Task: Open Card Card0000000010 in Board Board0000000003 in Workspace WS0000000001 in Trello. Add Member Mailaustralia7@gmail.com to Card Card0000000010 in Board Board0000000003 in Workspace WS0000000001 in Trello. Add Blue Label titled Label0000000010 to Card Card0000000010 in Board Board0000000003 in Workspace WS0000000001 in Trello. Add Checklist CL0000000010 to Card Card0000000010 in Board Board0000000003 in Workspace WS0000000001 in Trello. Add Dates with Start Date as Sep 01 2023 and Due Date as Sep 30 2023 to Card Card0000000010 in Board Board0000000003 in Workspace WS0000000001 in Trello
Action: Mouse moved to (521, 52)
Screenshot: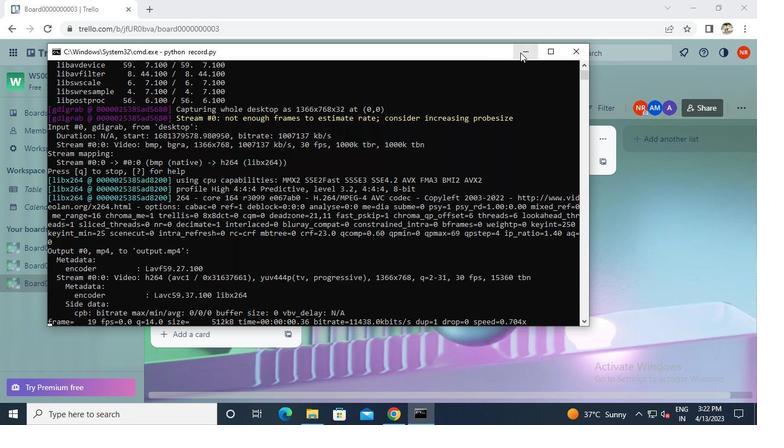 
Action: Mouse pressed left at (521, 52)
Screenshot: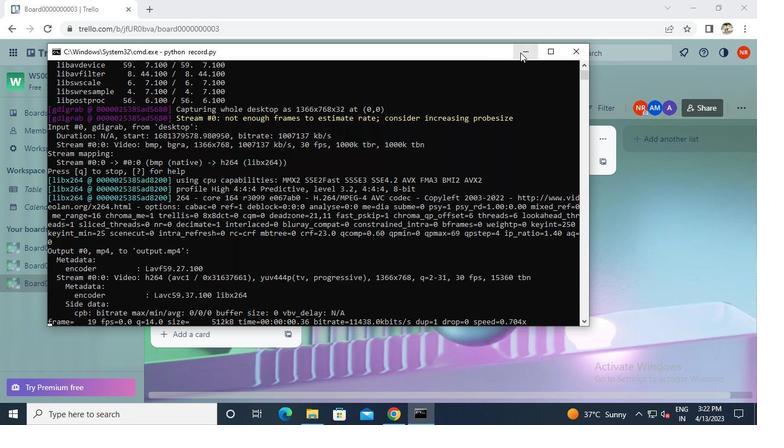 
Action: Mouse moved to (217, 262)
Screenshot: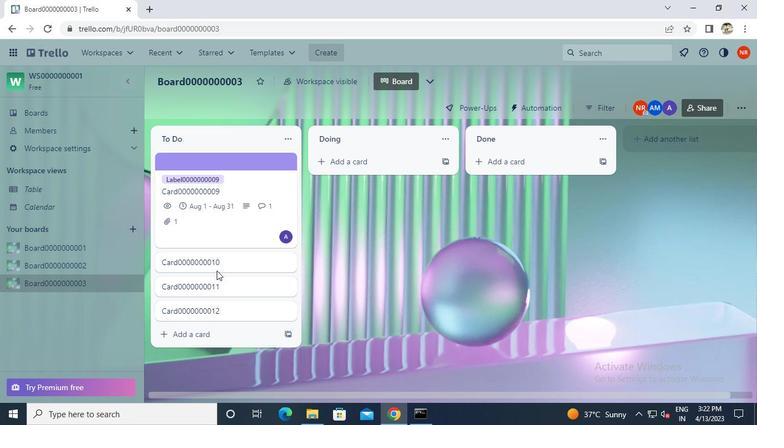 
Action: Mouse pressed left at (217, 262)
Screenshot: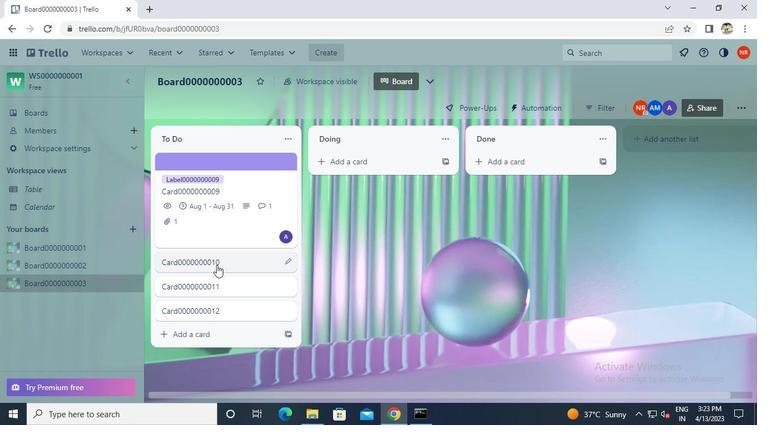 
Action: Mouse moved to (524, 179)
Screenshot: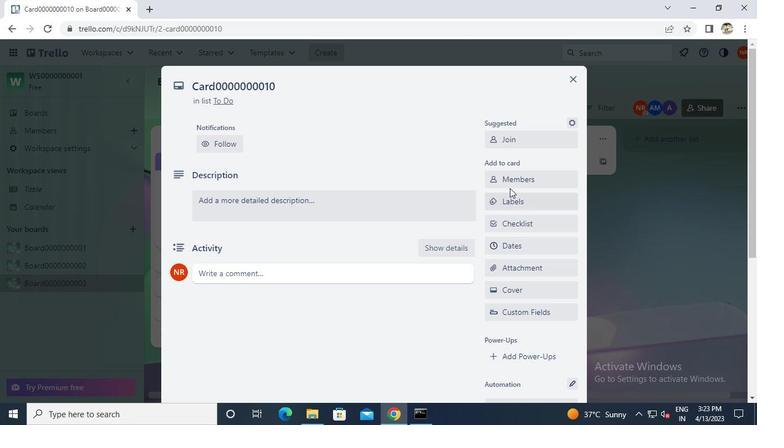 
Action: Mouse pressed left at (524, 179)
Screenshot: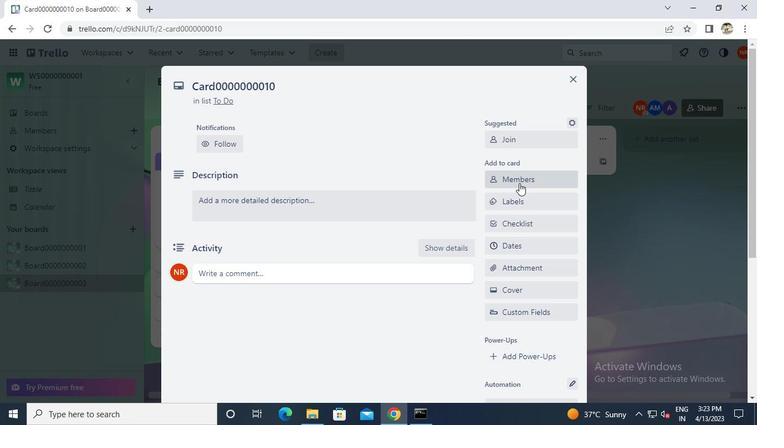 
Action: Mouse moved to (524, 177)
Screenshot: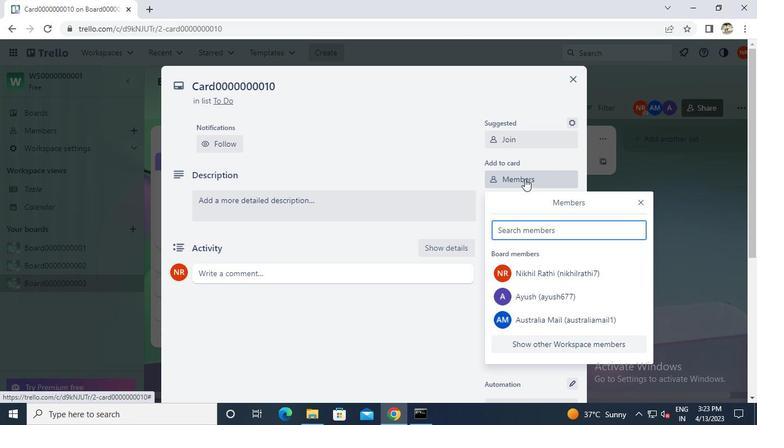 
Action: Keyboard m
Screenshot: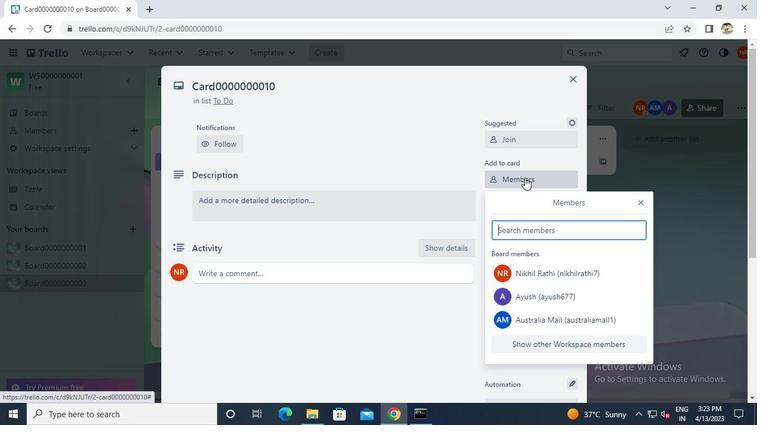 
Action: Keyboard a
Screenshot: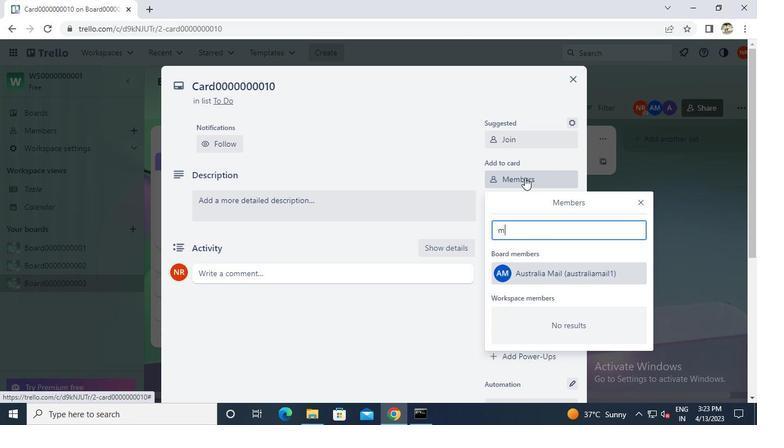 
Action: Mouse moved to (534, 275)
Screenshot: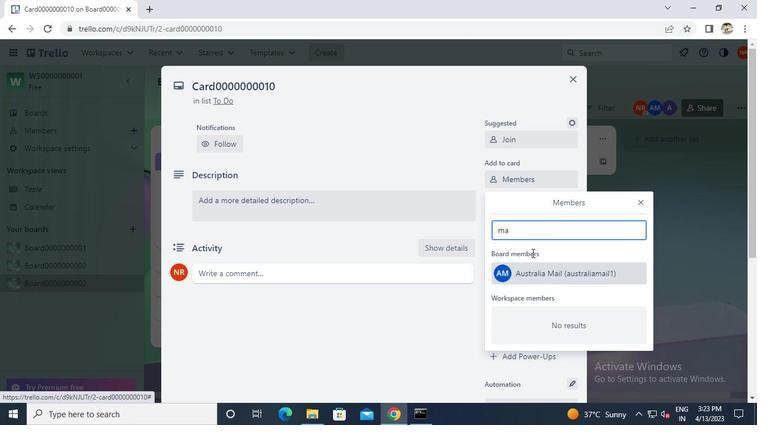 
Action: Mouse pressed left at (534, 275)
Screenshot: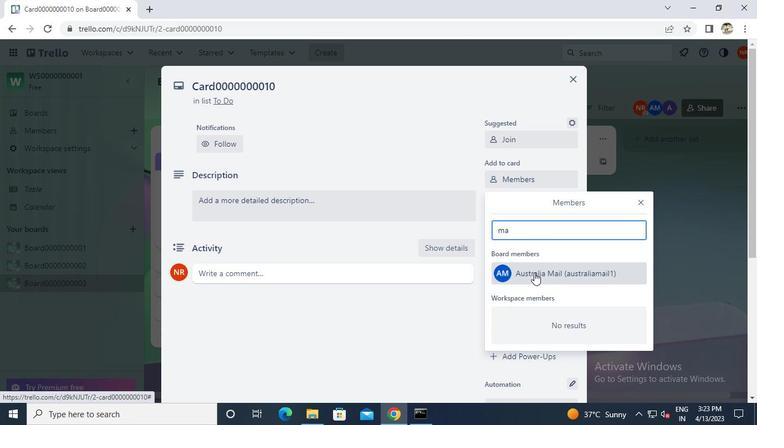 
Action: Mouse moved to (639, 202)
Screenshot: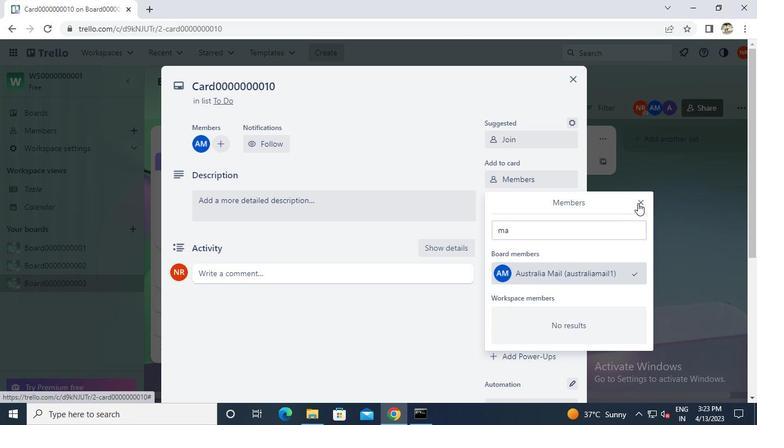 
Action: Mouse pressed left at (639, 202)
Screenshot: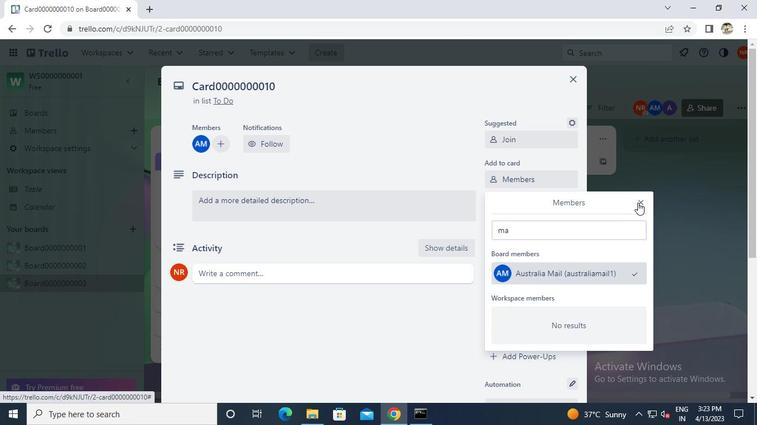 
Action: Mouse moved to (541, 205)
Screenshot: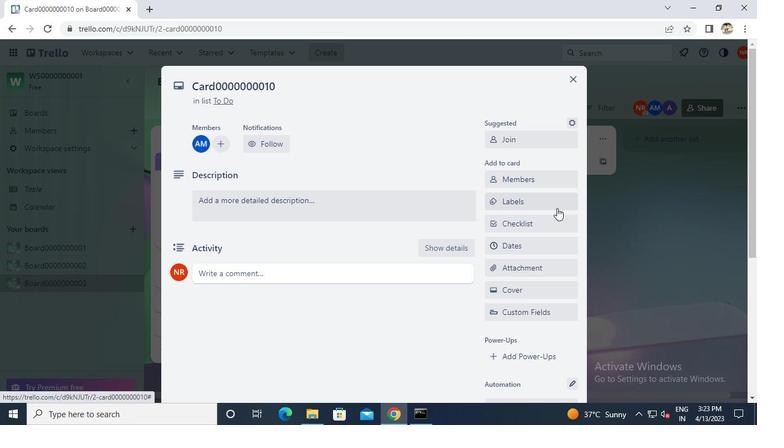 
Action: Mouse pressed left at (541, 205)
Screenshot: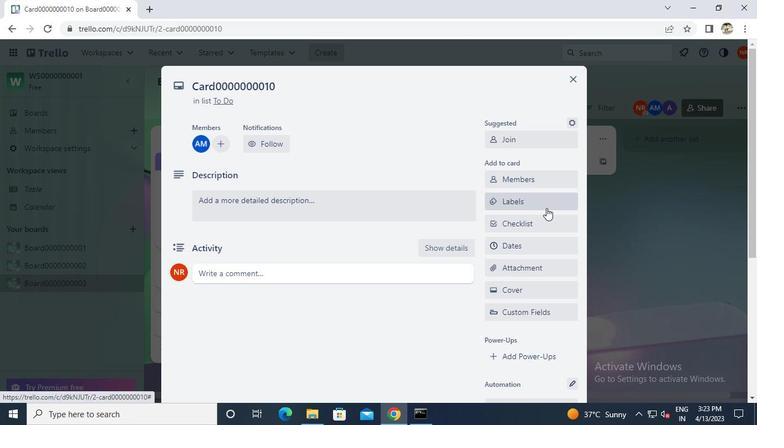 
Action: Mouse moved to (556, 292)
Screenshot: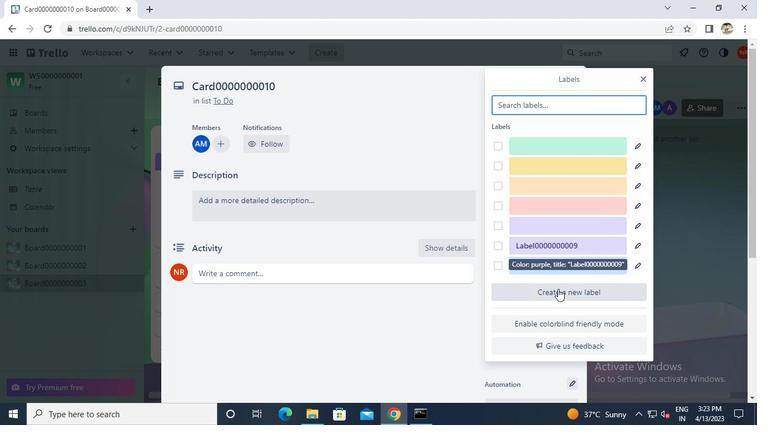 
Action: Mouse pressed left at (556, 292)
Screenshot: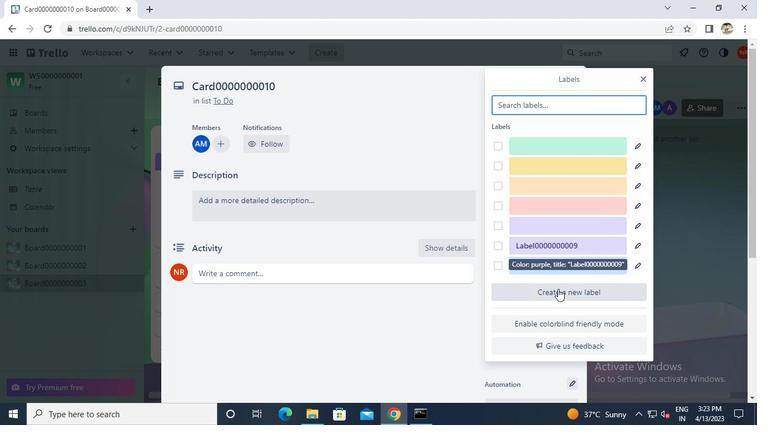 
Action: Mouse moved to (496, 318)
Screenshot: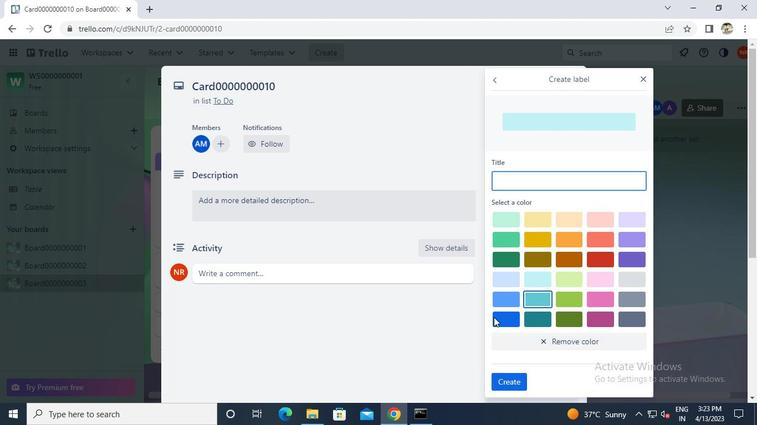 
Action: Mouse pressed left at (496, 318)
Screenshot: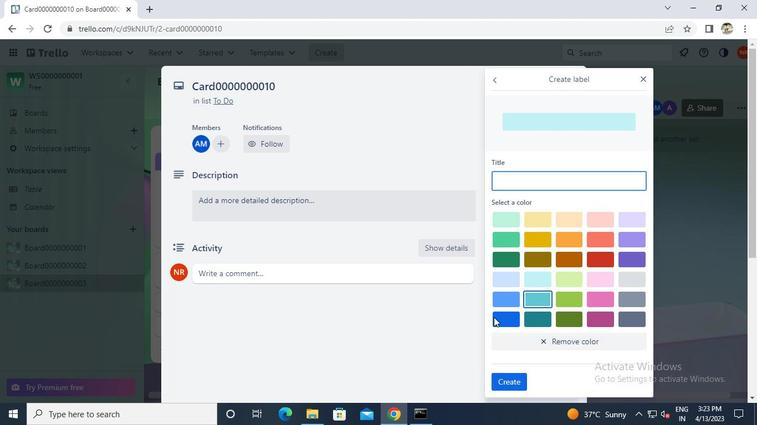 
Action: Mouse moved to (521, 185)
Screenshot: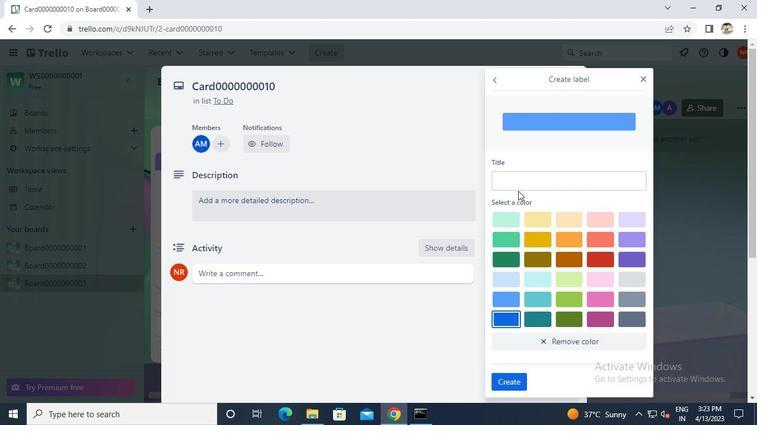 
Action: Mouse pressed left at (521, 185)
Screenshot: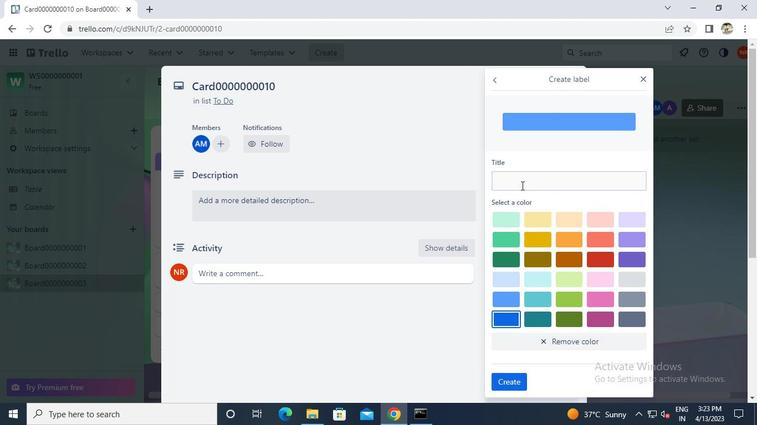 
Action: Mouse moved to (519, 181)
Screenshot: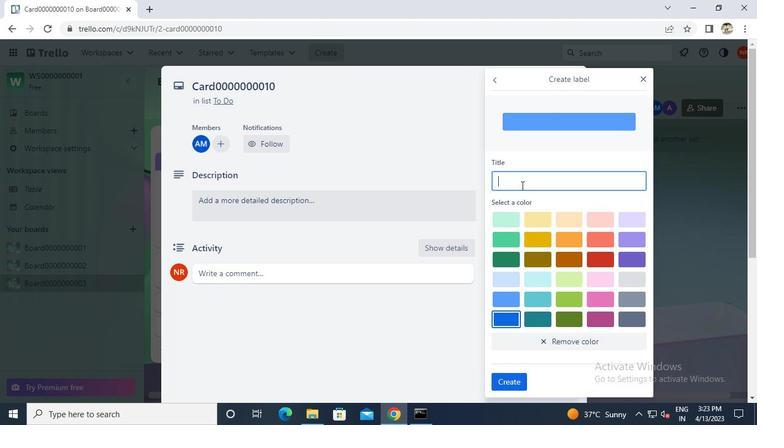 
Action: Keyboard Key.caps_lock
Screenshot: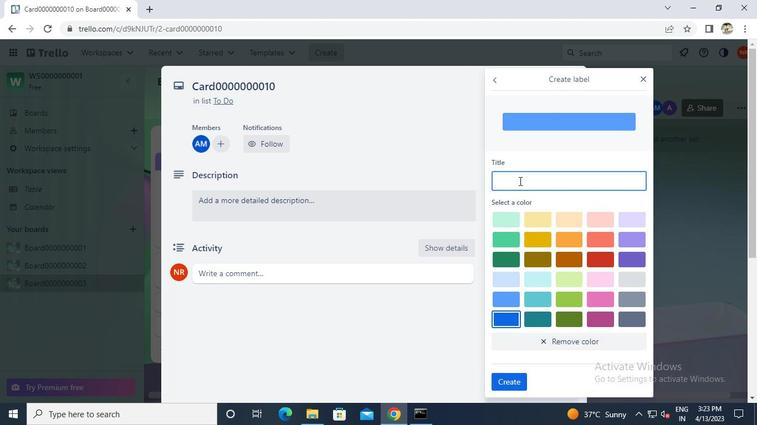 
Action: Keyboard l
Screenshot: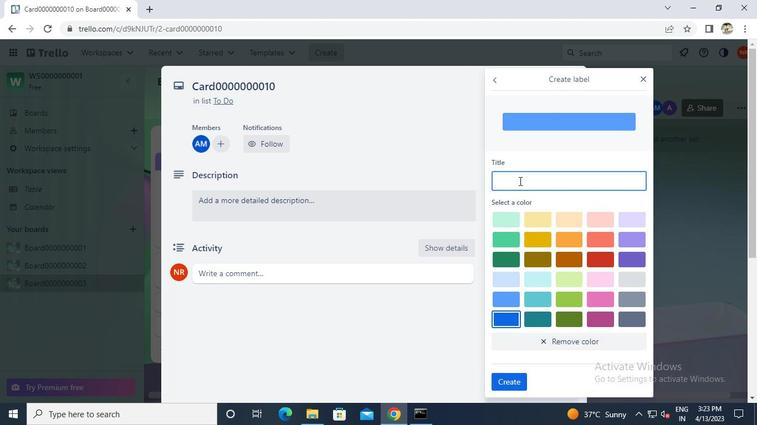 
Action: Keyboard Key.caps_lock
Screenshot: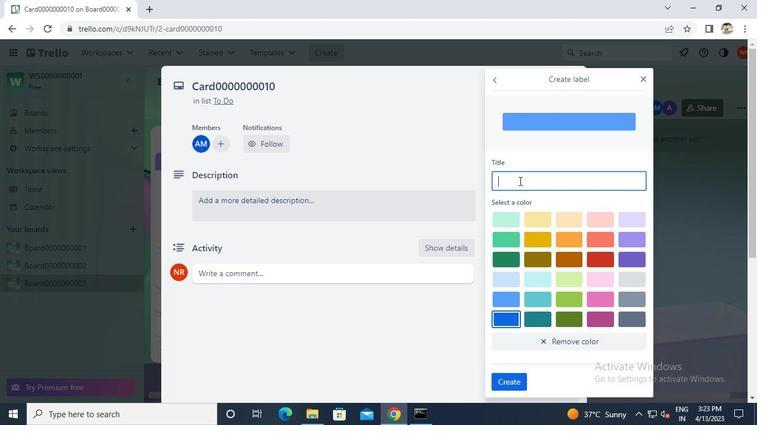 
Action: Keyboard a
Screenshot: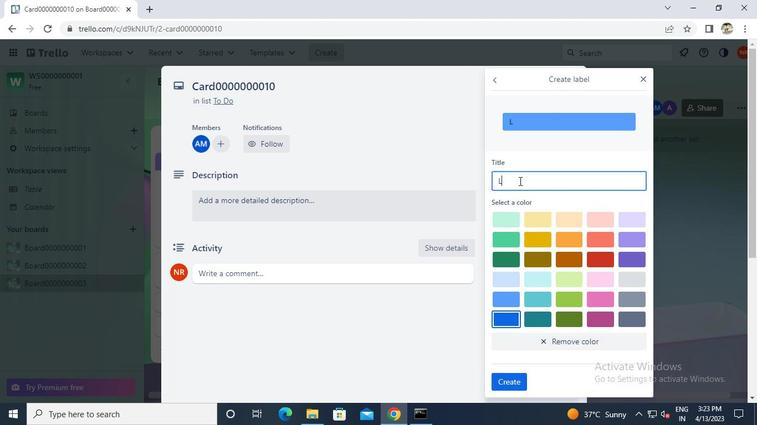 
Action: Keyboard b
Screenshot: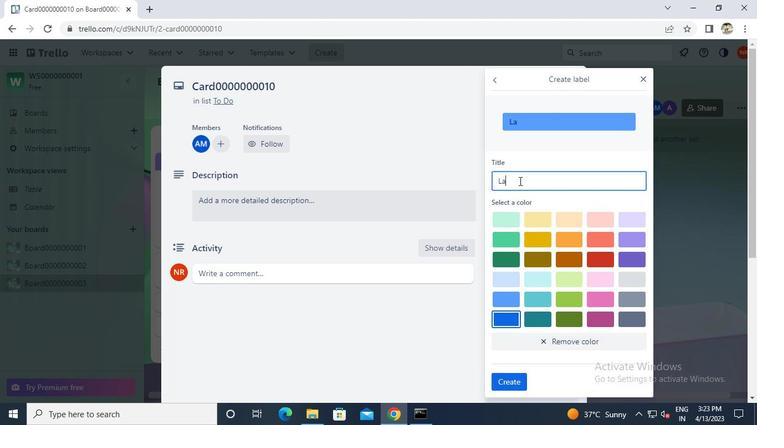 
Action: Keyboard e
Screenshot: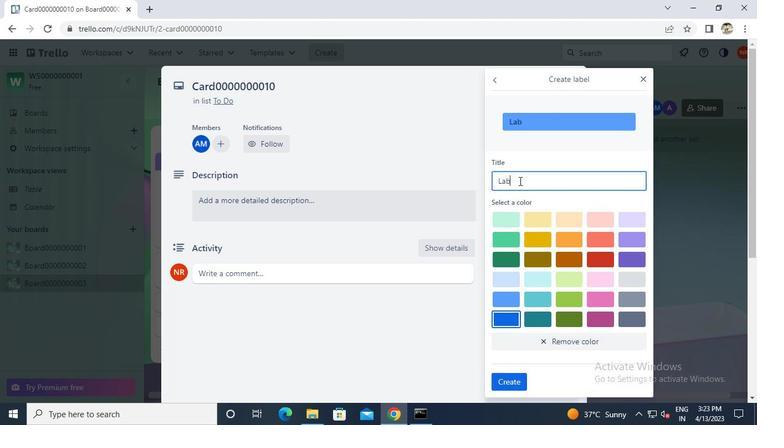 
Action: Keyboard l
Screenshot: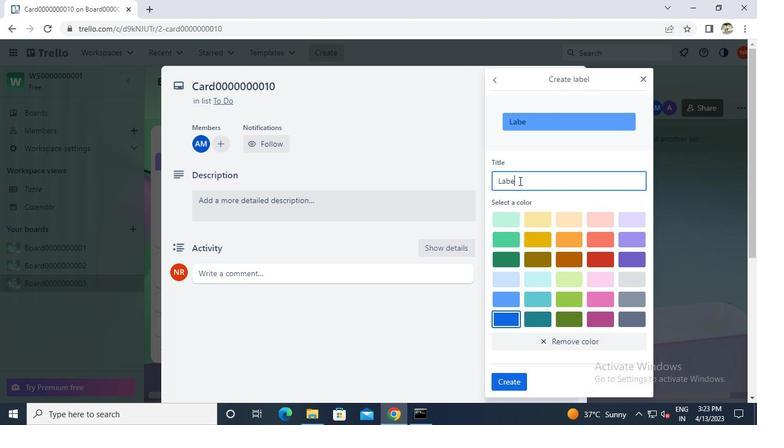 
Action: Keyboard 0
Screenshot: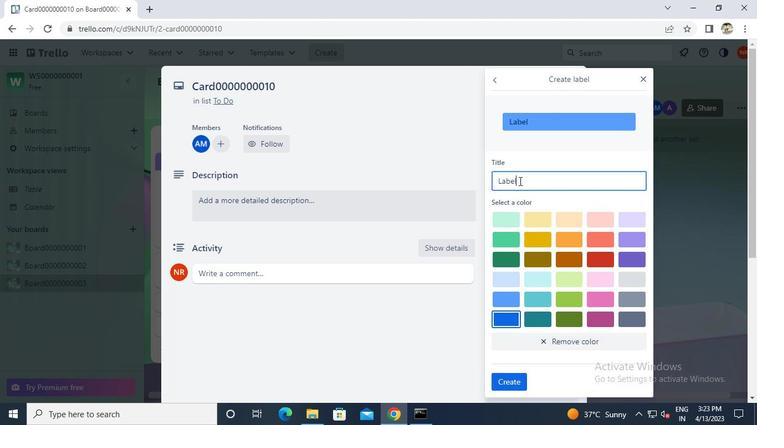 
Action: Keyboard 0
Screenshot: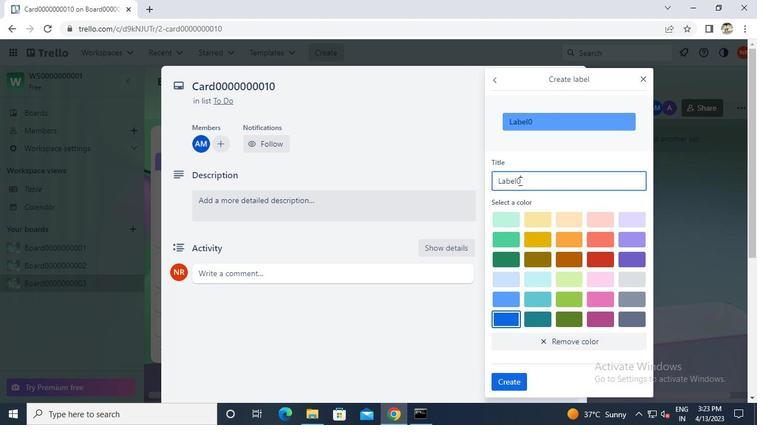 
Action: Keyboard 0
Screenshot: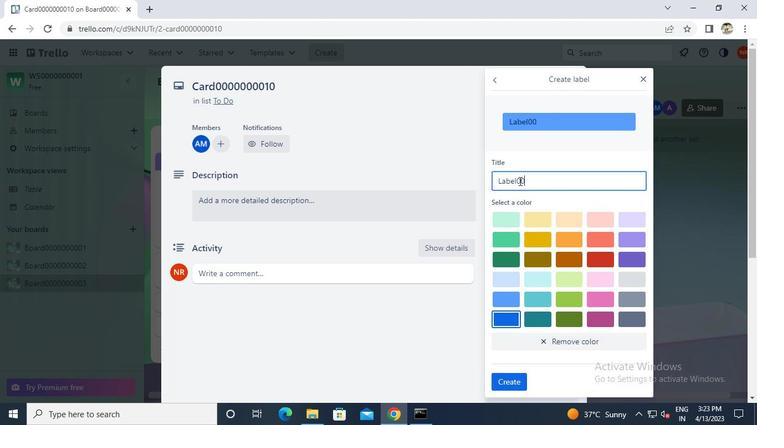 
Action: Keyboard 0
Screenshot: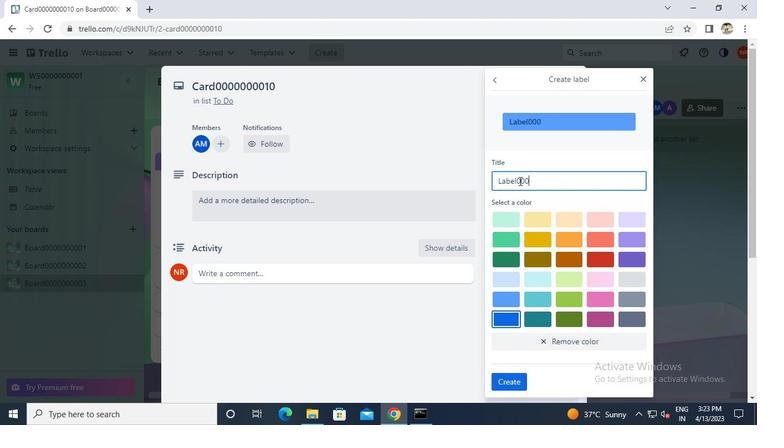 
Action: Keyboard 0
Screenshot: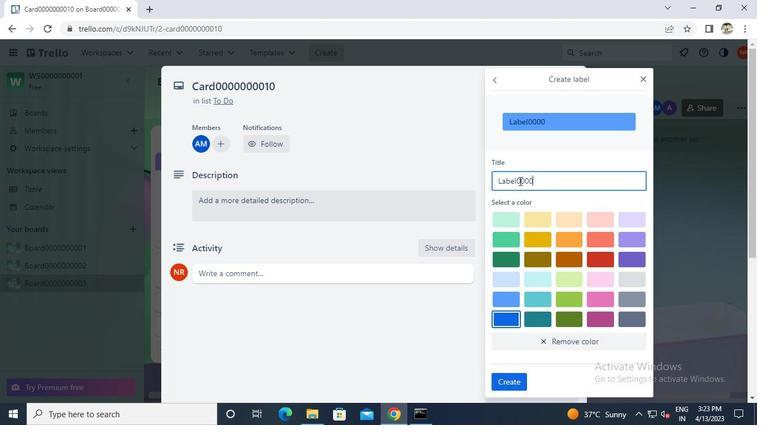 
Action: Keyboard 0
Screenshot: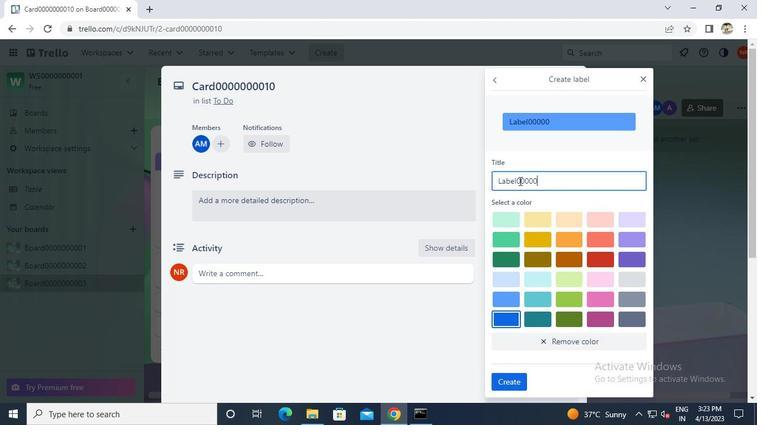 
Action: Keyboard 0
Screenshot: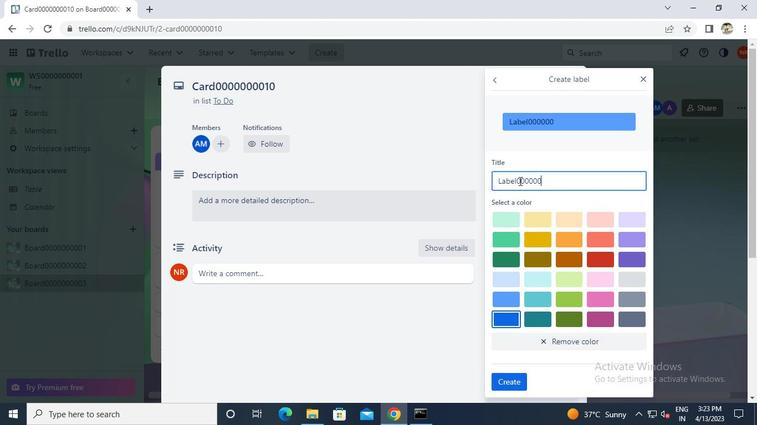 
Action: Keyboard 0
Screenshot: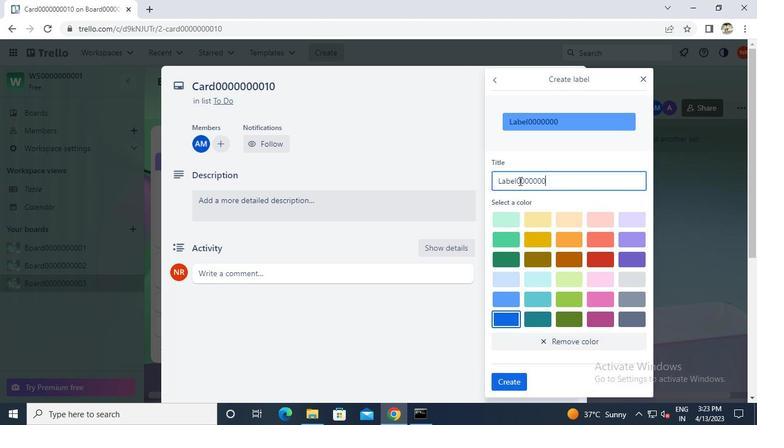 
Action: Keyboard 1
Screenshot: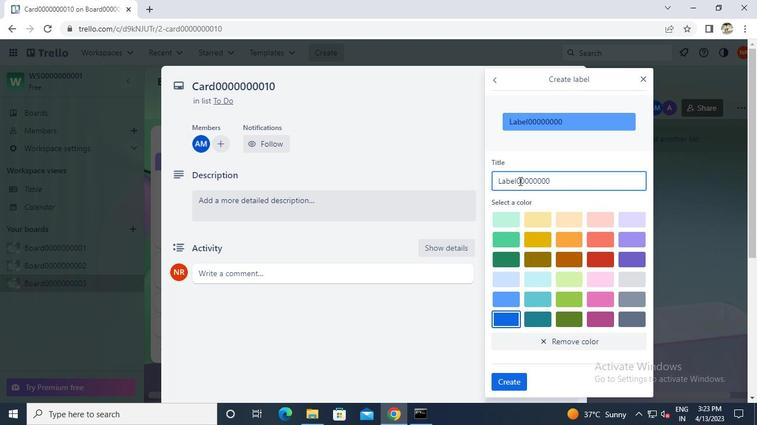 
Action: Keyboard 0
Screenshot: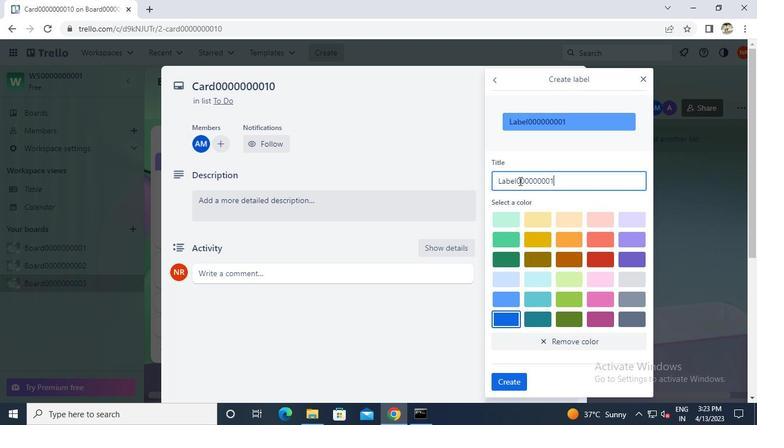 
Action: Mouse moved to (505, 383)
Screenshot: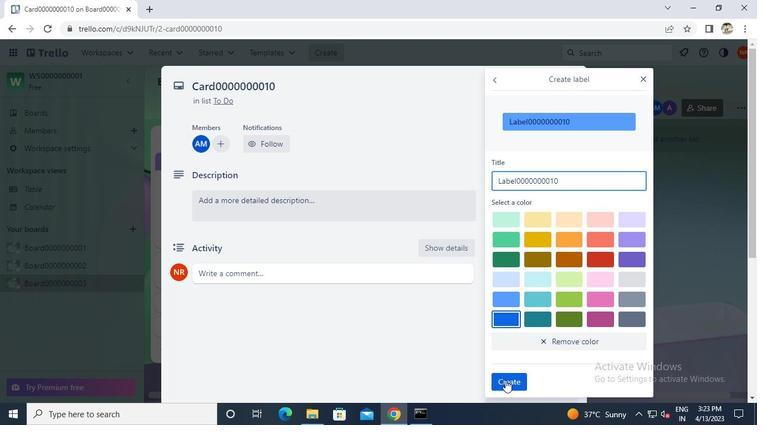 
Action: Mouse pressed left at (505, 383)
Screenshot: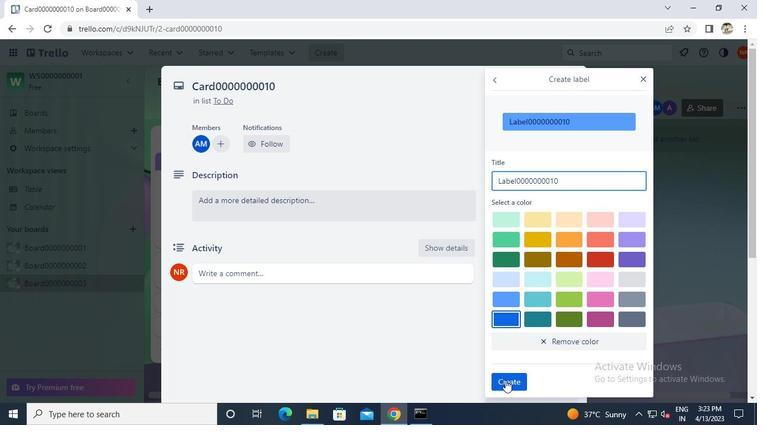 
Action: Mouse moved to (640, 75)
Screenshot: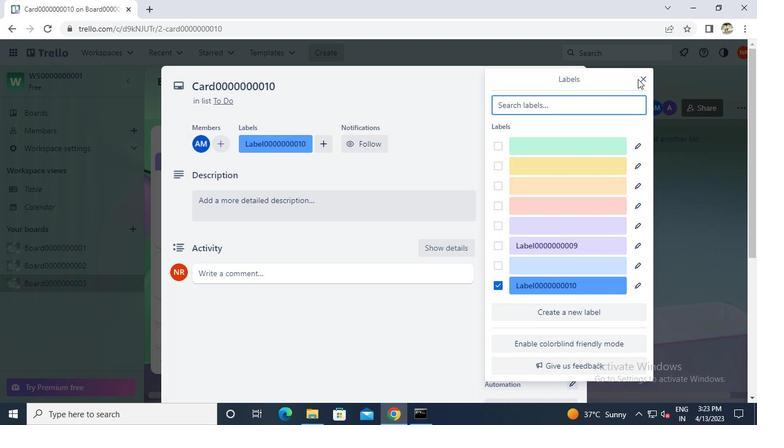 
Action: Mouse pressed left at (640, 75)
Screenshot: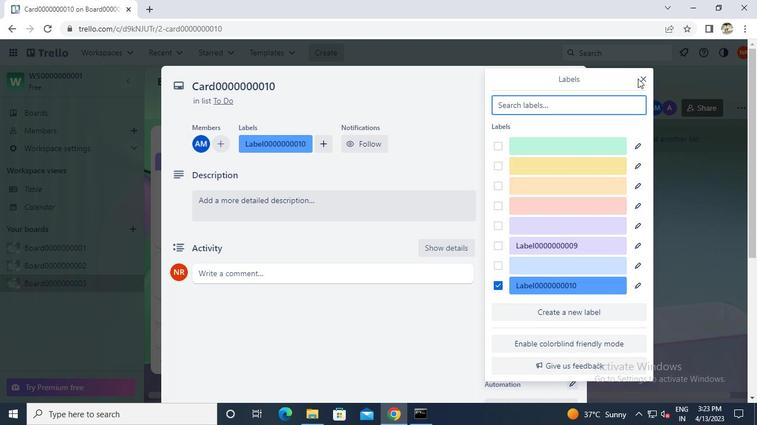 
Action: Mouse moved to (527, 226)
Screenshot: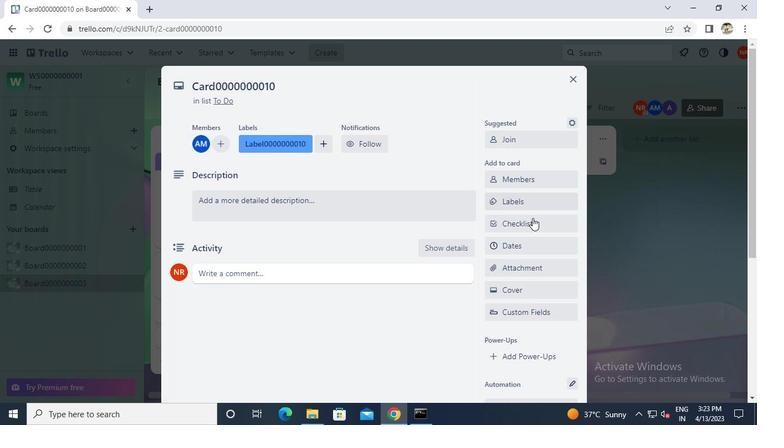 
Action: Mouse pressed left at (527, 226)
Screenshot: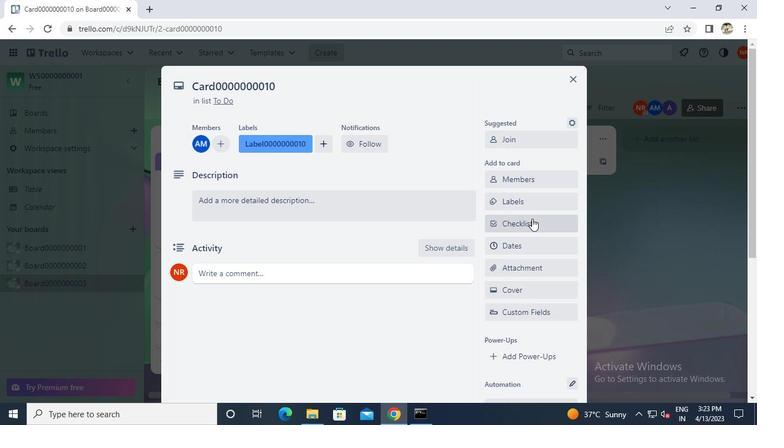 
Action: Mouse moved to (527, 226)
Screenshot: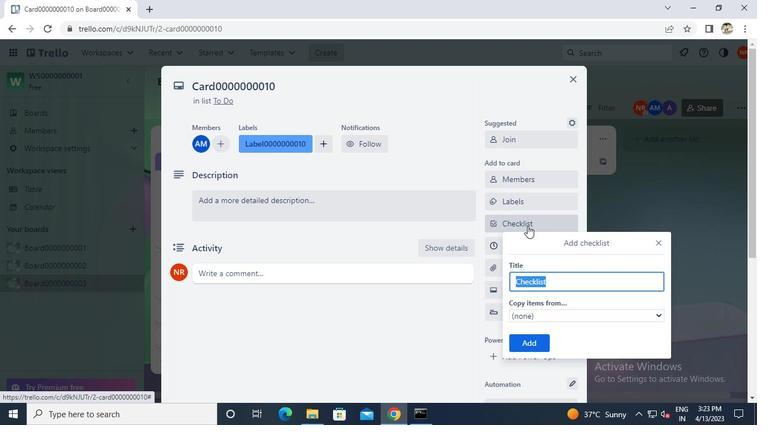 
Action: Keyboard Key.caps_lock
Screenshot: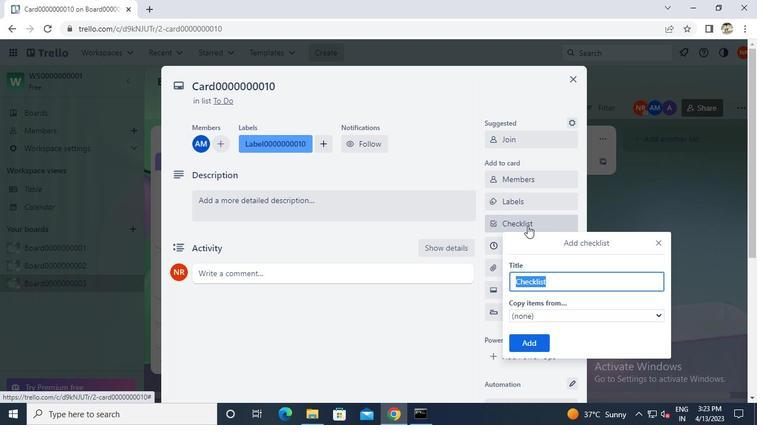 
Action: Mouse moved to (528, 225)
Screenshot: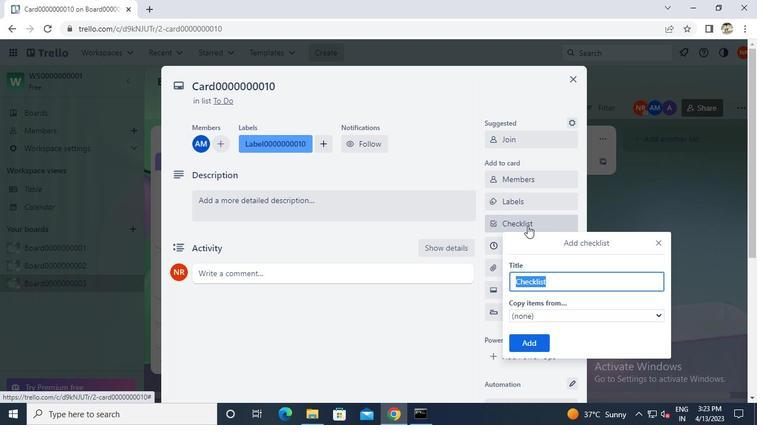 
Action: Keyboard c
Screenshot: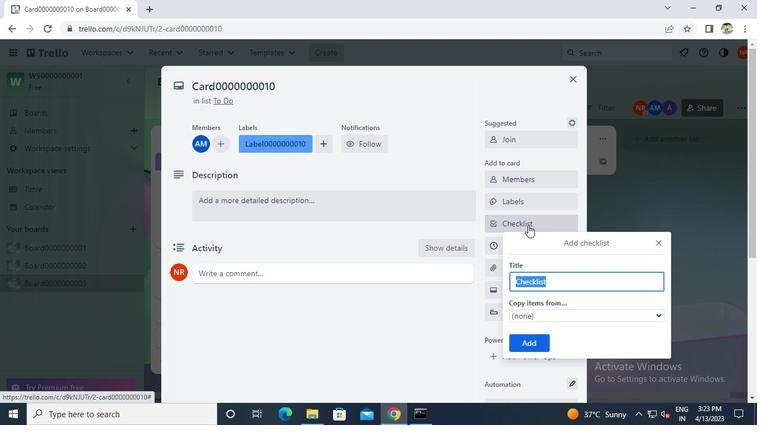 
Action: Mouse moved to (528, 225)
Screenshot: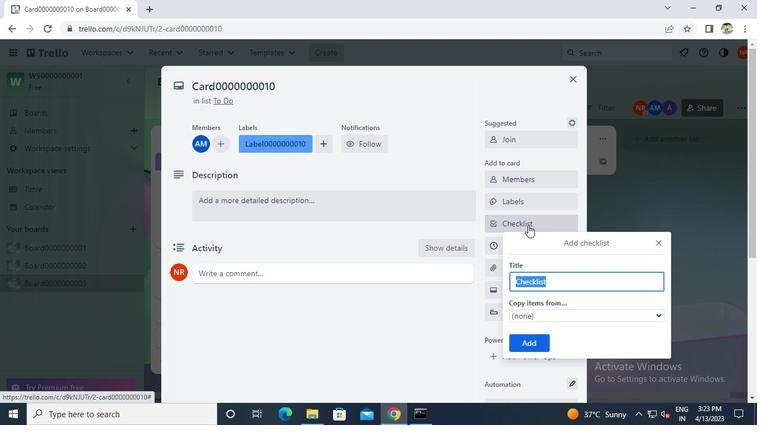 
Action: Keyboard l
Screenshot: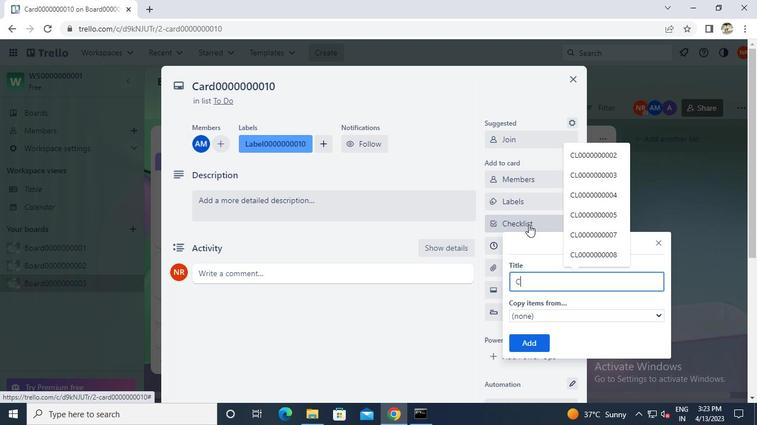 
Action: Mouse moved to (532, 222)
Screenshot: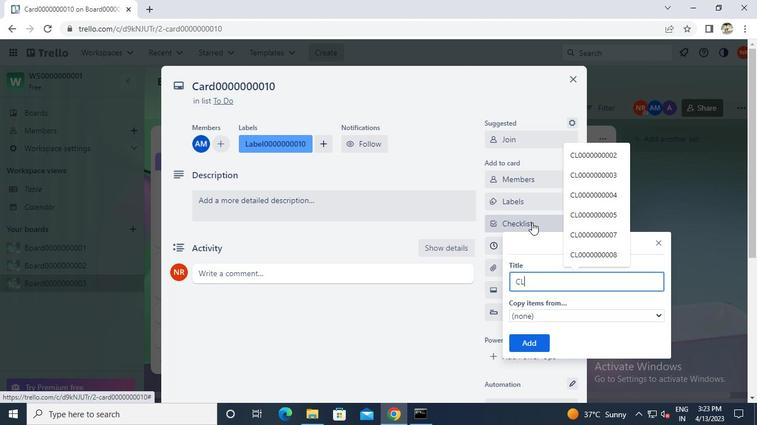 
Action: Keyboard 0
Screenshot: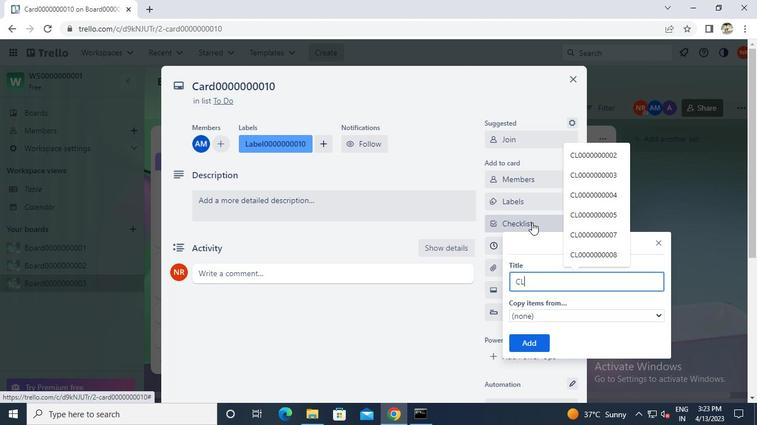 
Action: Keyboard 0
Screenshot: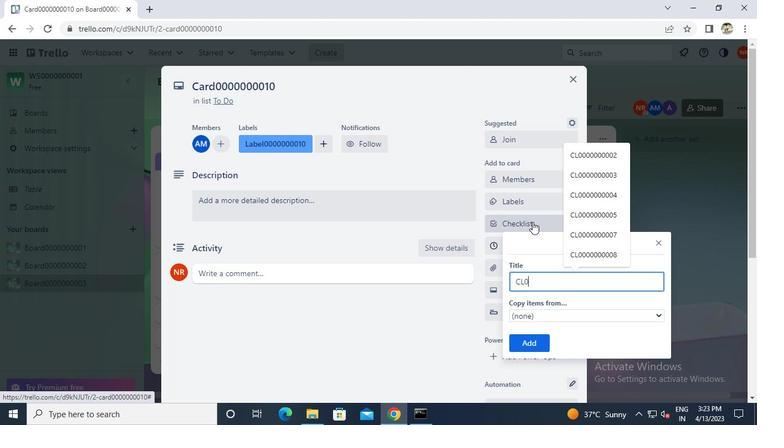 
Action: Keyboard 0
Screenshot: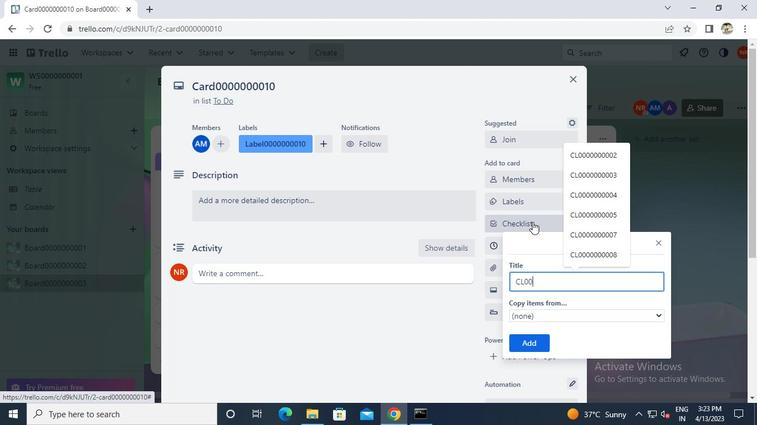 
Action: Keyboard 0
Screenshot: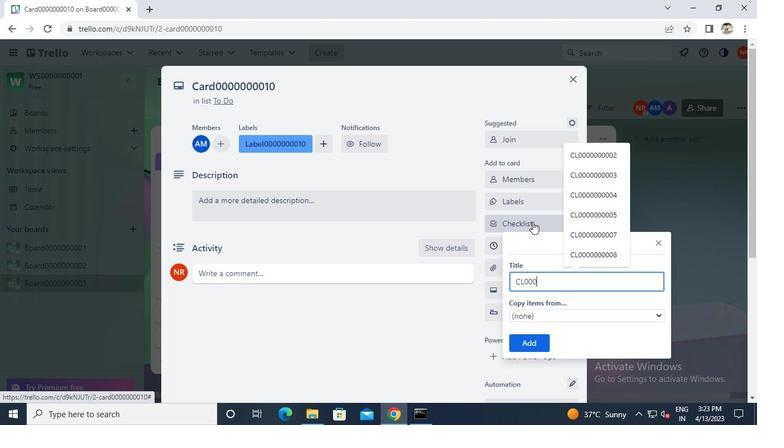 
Action: Mouse moved to (532, 222)
Screenshot: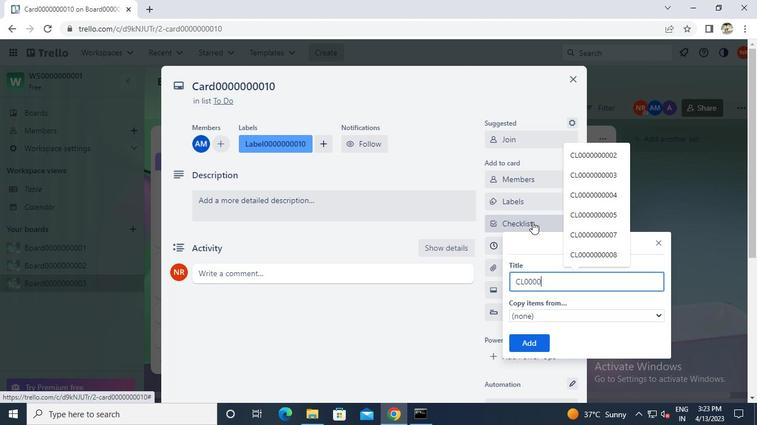 
Action: Keyboard 0
Screenshot: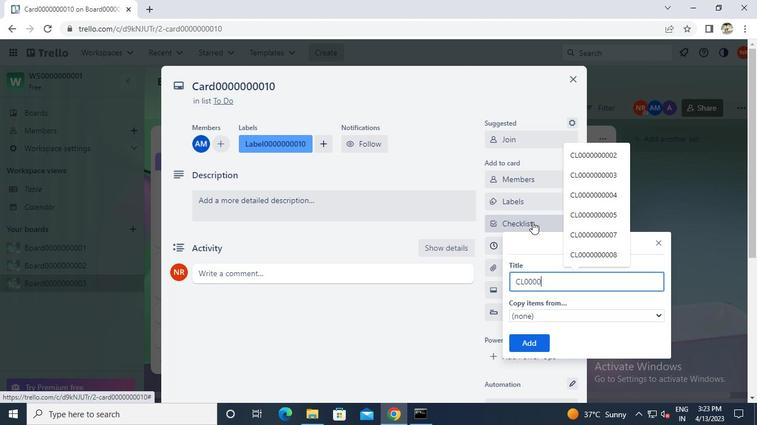 
Action: Mouse moved to (531, 223)
Screenshot: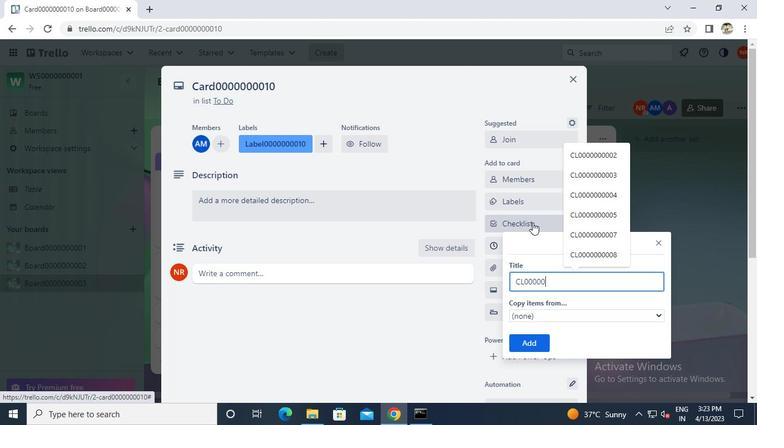 
Action: Keyboard 0
Screenshot: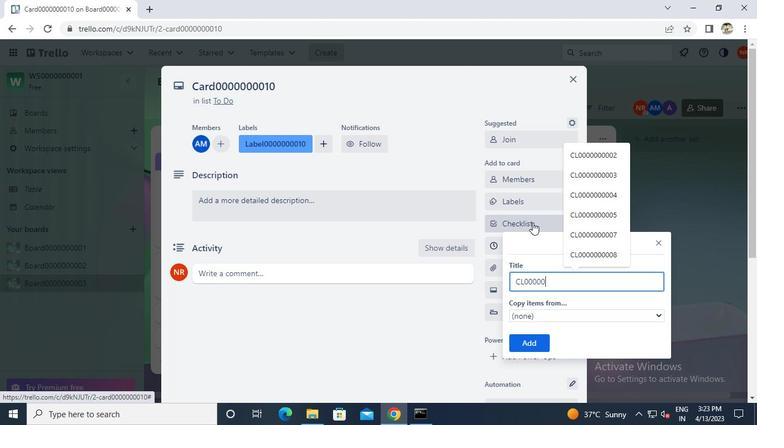 
Action: Keyboard 0
Screenshot: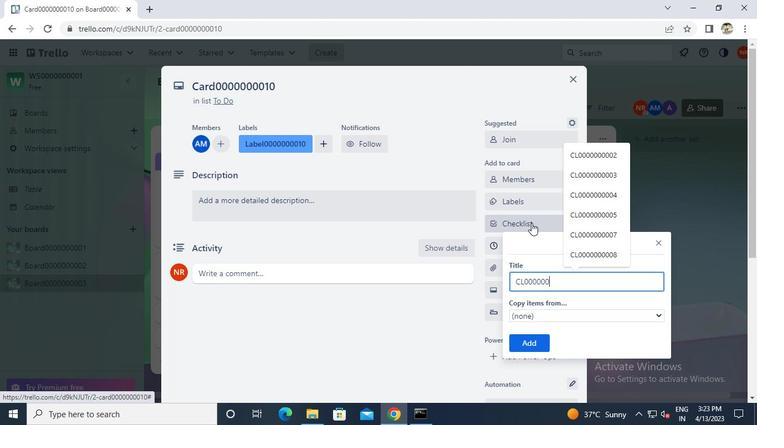 
Action: Keyboard 0
Screenshot: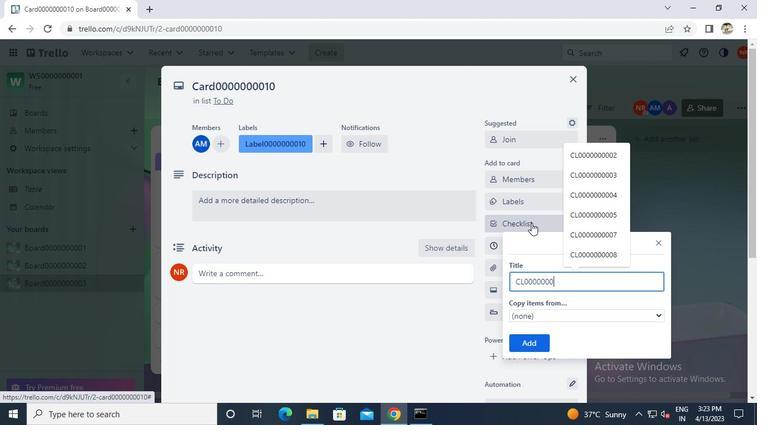 
Action: Keyboard 1
Screenshot: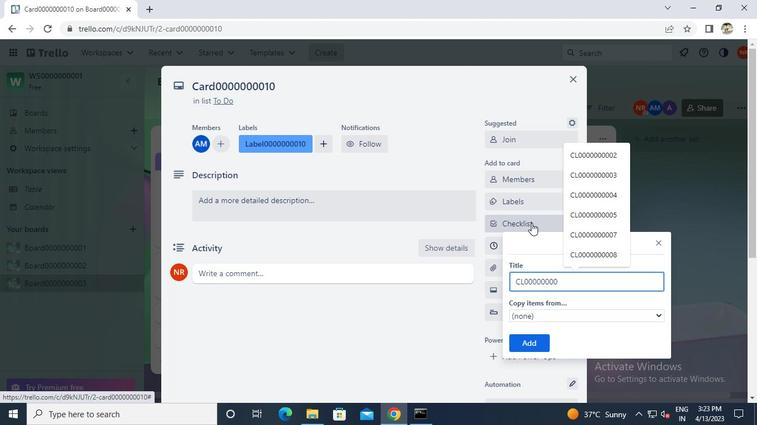 
Action: Mouse moved to (533, 222)
Screenshot: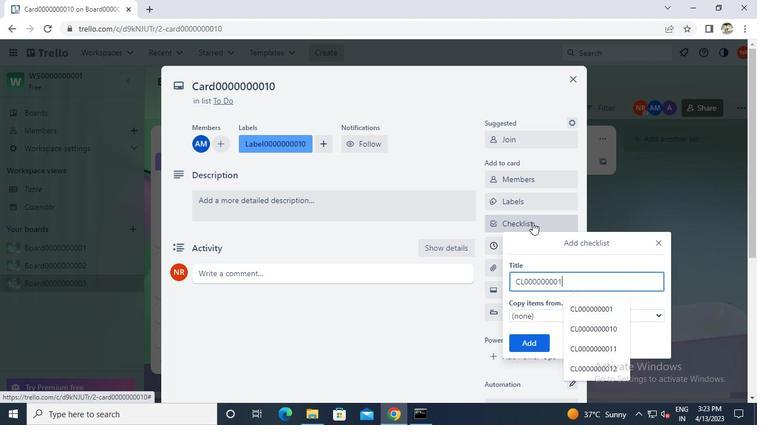 
Action: Keyboard 0
Screenshot: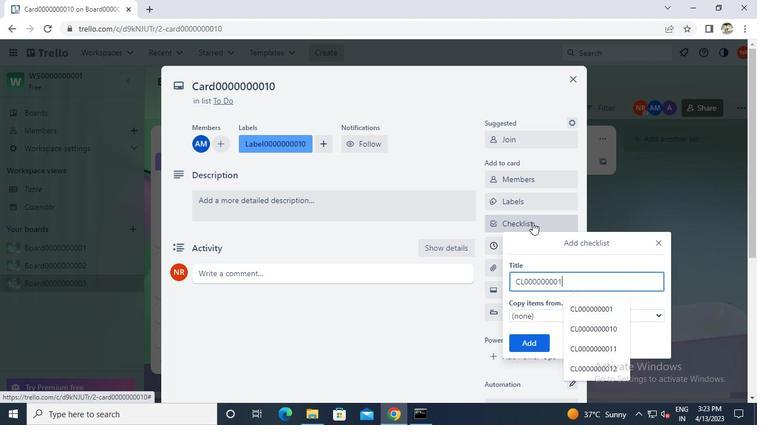 
Action: Mouse moved to (530, 339)
Screenshot: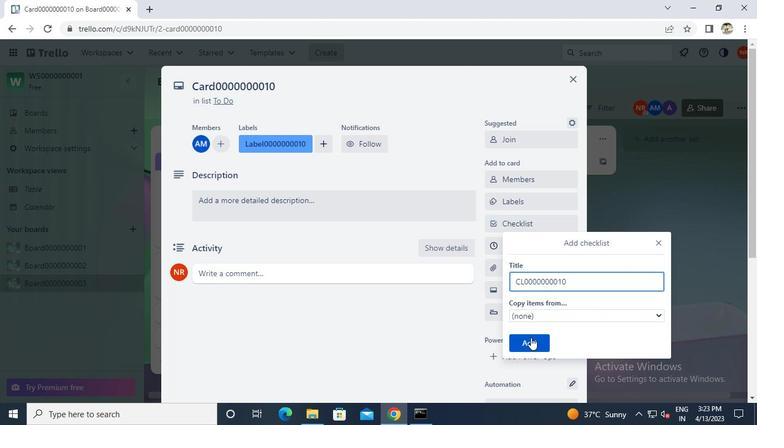 
Action: Mouse pressed left at (530, 339)
Screenshot: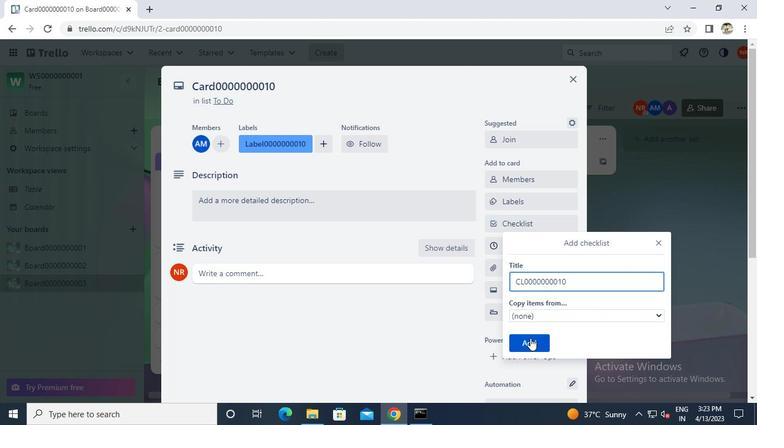 
Action: Mouse moved to (528, 244)
Screenshot: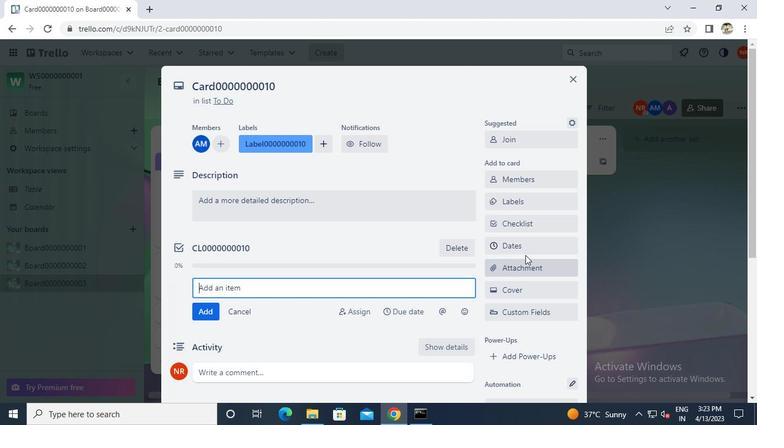 
Action: Mouse pressed left at (528, 244)
Screenshot: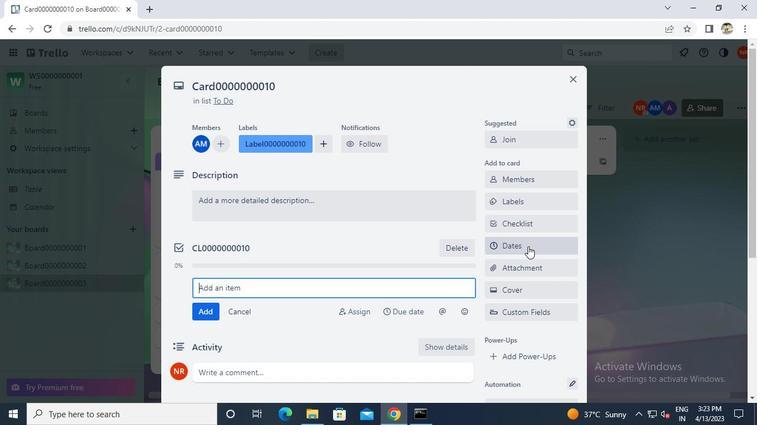 
Action: Mouse moved to (495, 279)
Screenshot: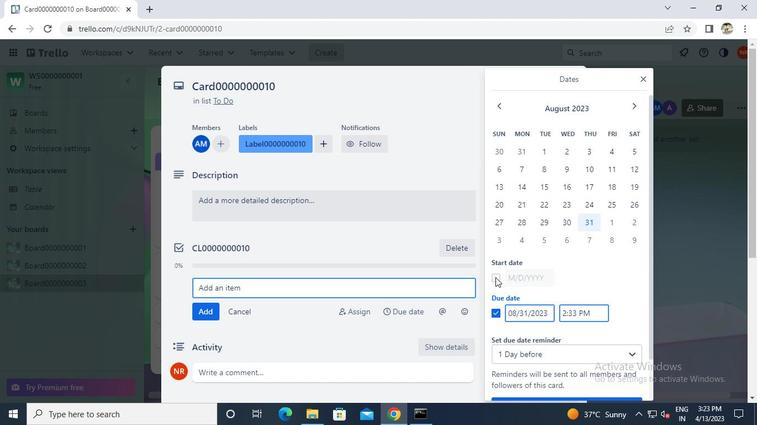 
Action: Mouse pressed left at (495, 279)
Screenshot: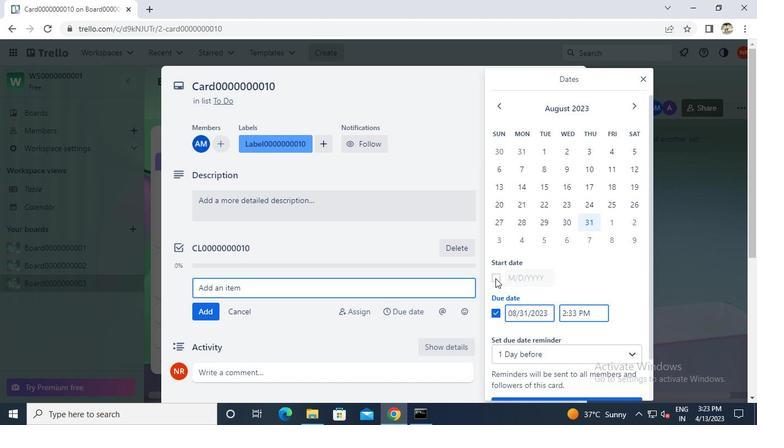 
Action: Mouse moved to (636, 102)
Screenshot: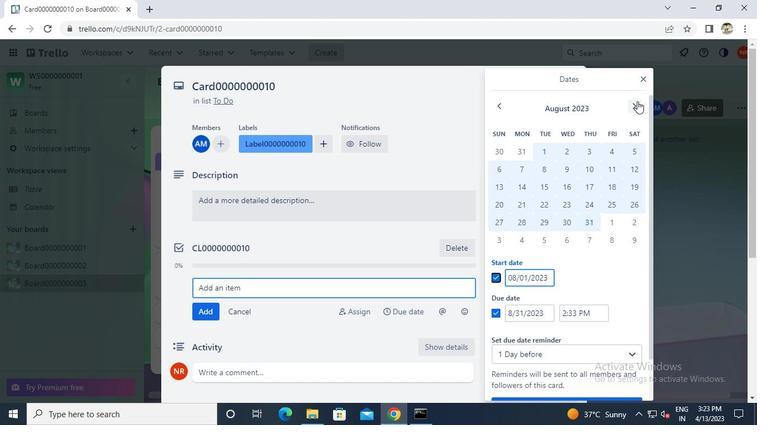 
Action: Mouse pressed left at (636, 102)
Screenshot: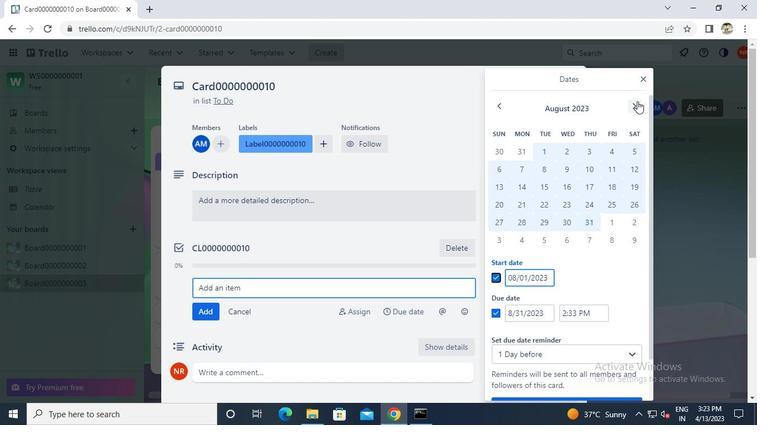 
Action: Mouse moved to (609, 149)
Screenshot: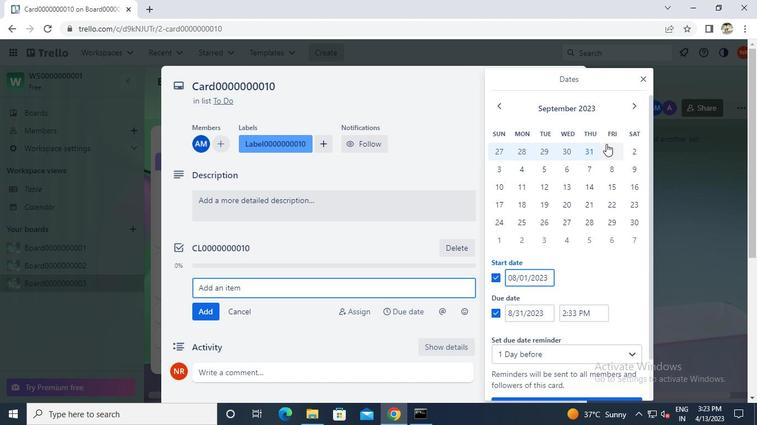 
Action: Mouse pressed left at (609, 149)
Screenshot: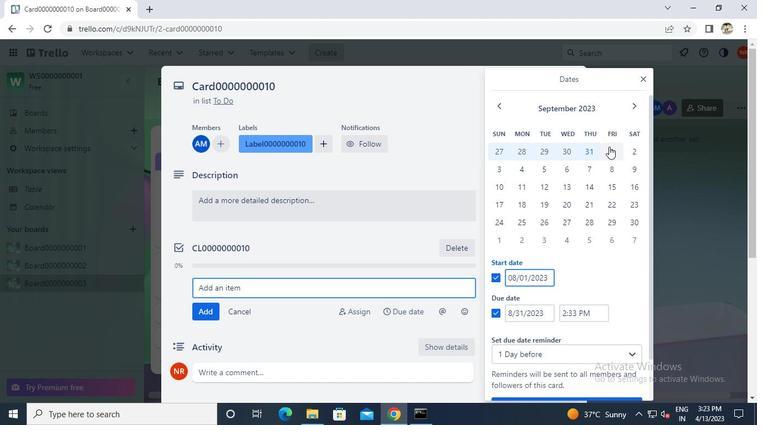 
Action: Mouse moved to (631, 220)
Screenshot: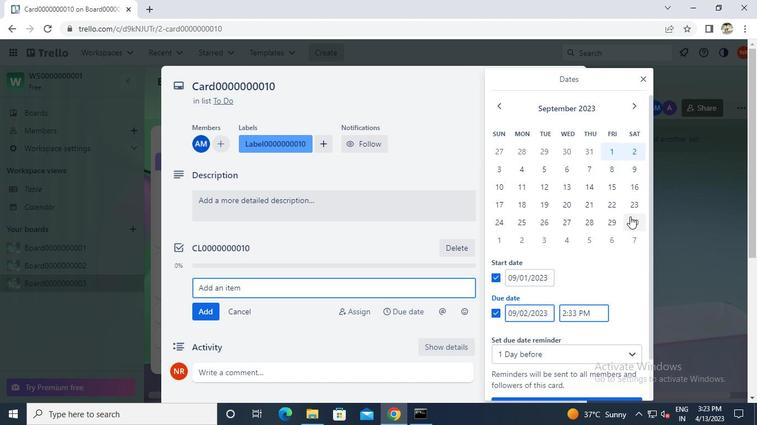 
Action: Mouse pressed left at (631, 220)
Screenshot: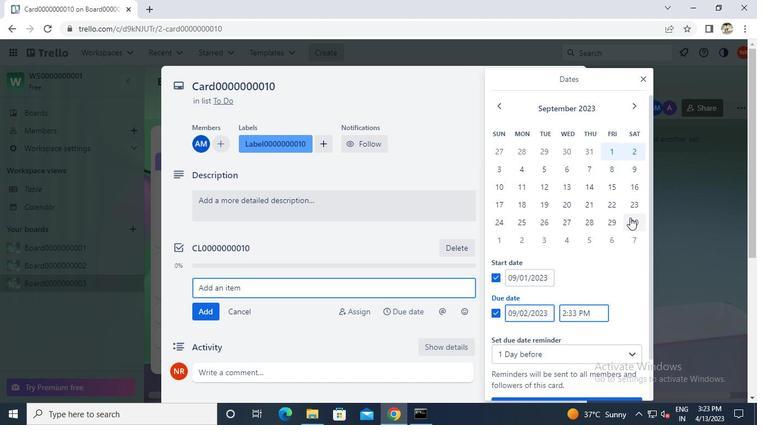 
Action: Mouse moved to (541, 357)
Screenshot: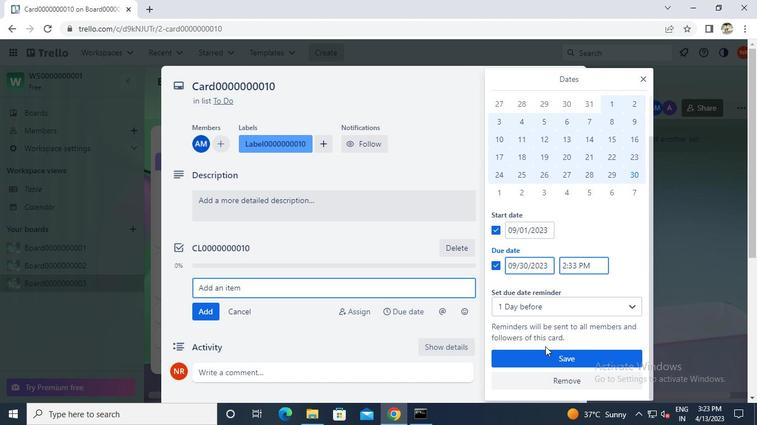 
Action: Mouse pressed left at (541, 357)
Screenshot: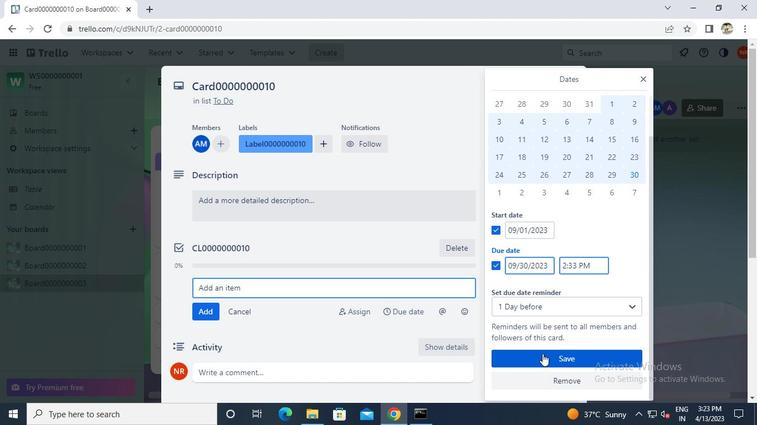 
Action: Mouse moved to (573, 80)
Screenshot: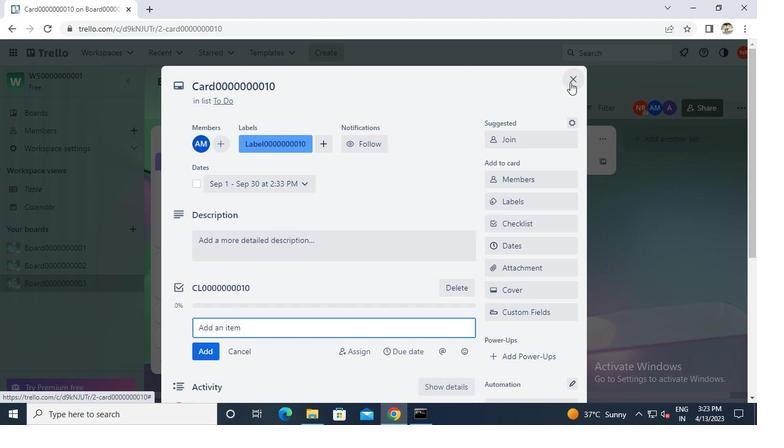 
Action: Mouse pressed left at (573, 80)
Screenshot: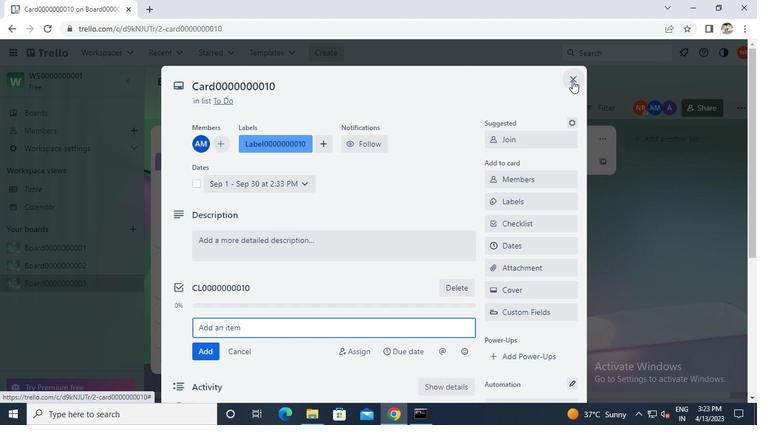 
Action: Mouse moved to (425, 409)
Screenshot: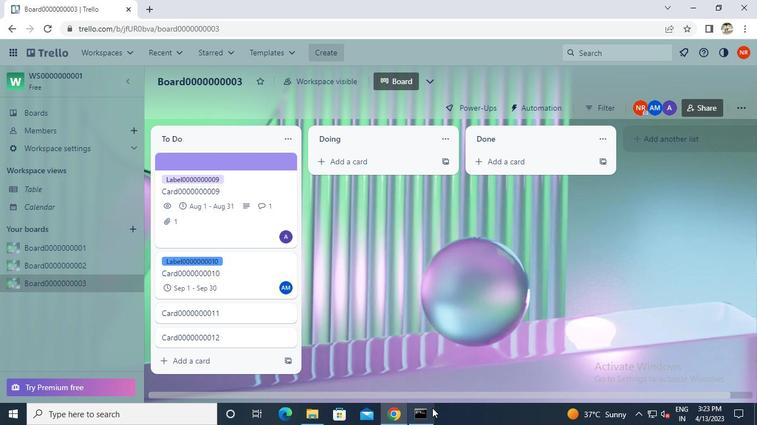 
Action: Mouse pressed left at (425, 409)
Screenshot: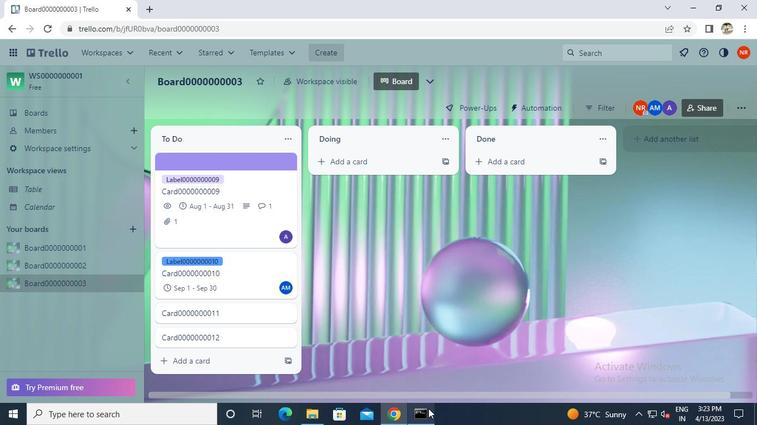 
Action: Mouse moved to (567, 53)
Screenshot: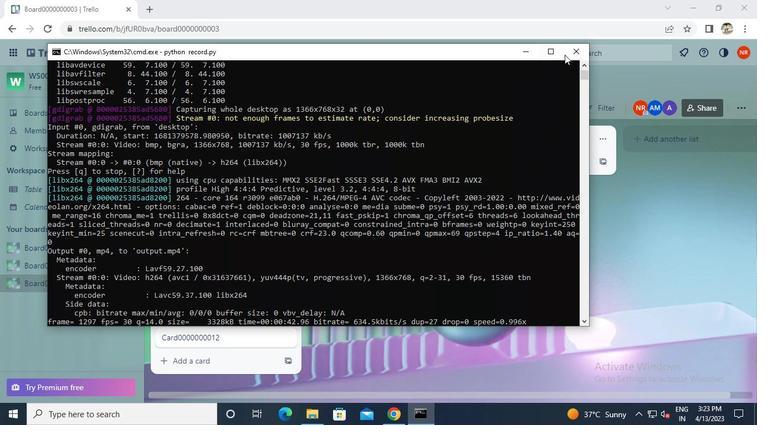 
Action: Mouse pressed left at (567, 53)
Screenshot: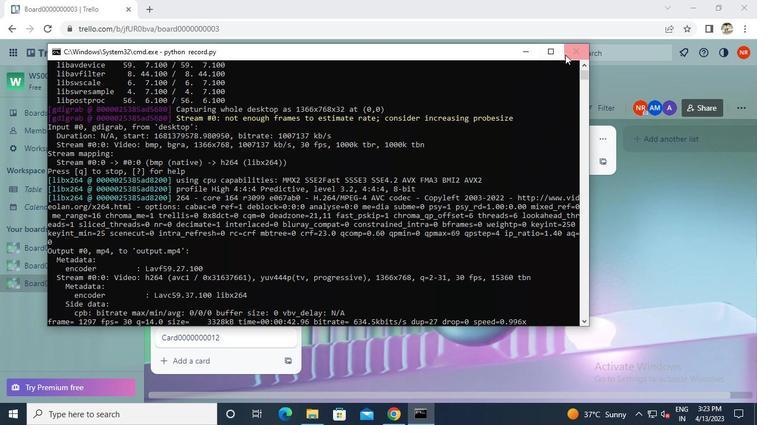 
Action: Mouse moved to (568, 52)
Screenshot: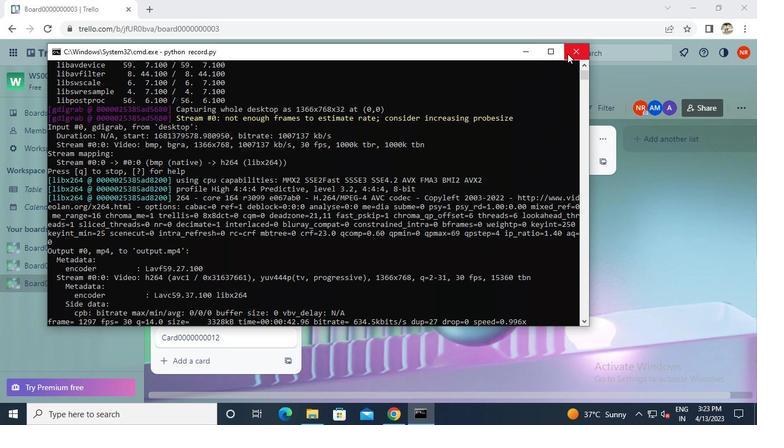 
